 Task: Create a due date automation trigger when advanced on, on the tuesday before a card is due add content with a name starting with resume at 11:00 AM.
Action: Mouse moved to (1158, 105)
Screenshot: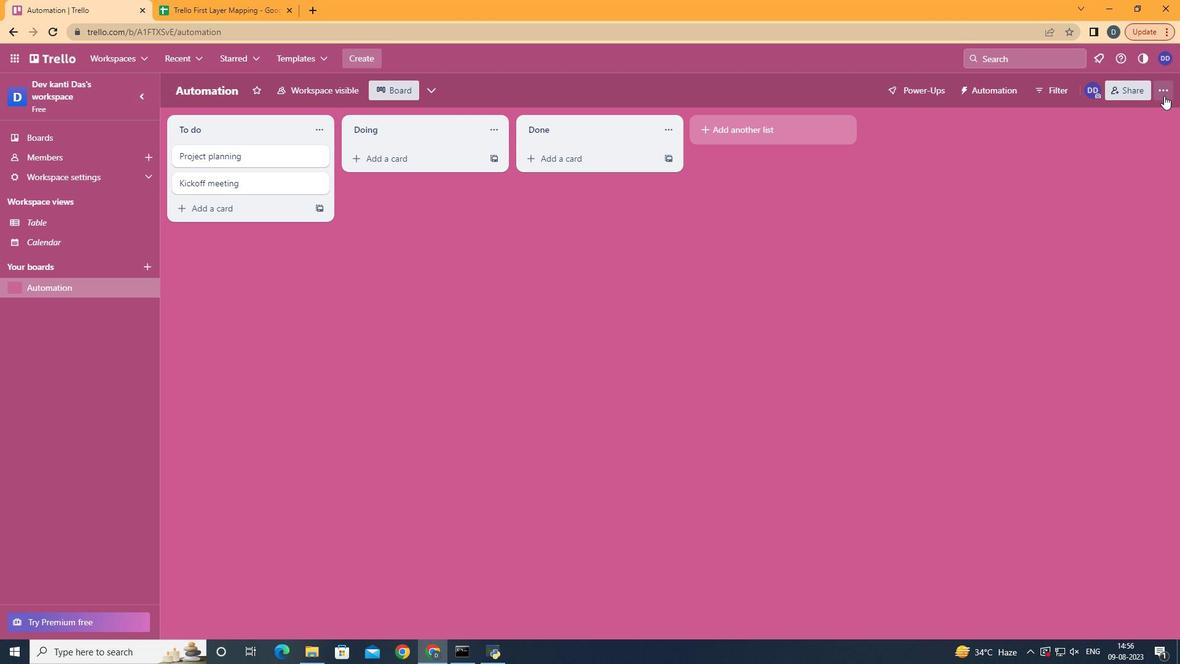 
Action: Mouse pressed left at (1158, 105)
Screenshot: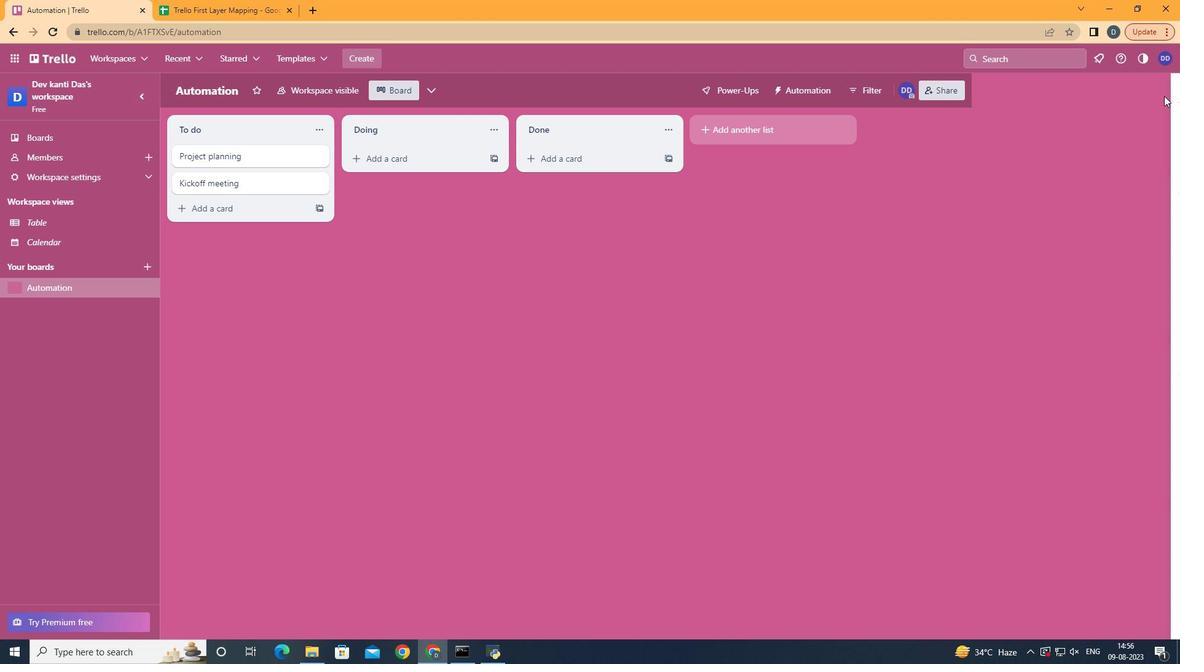 
Action: Mouse moved to (1061, 272)
Screenshot: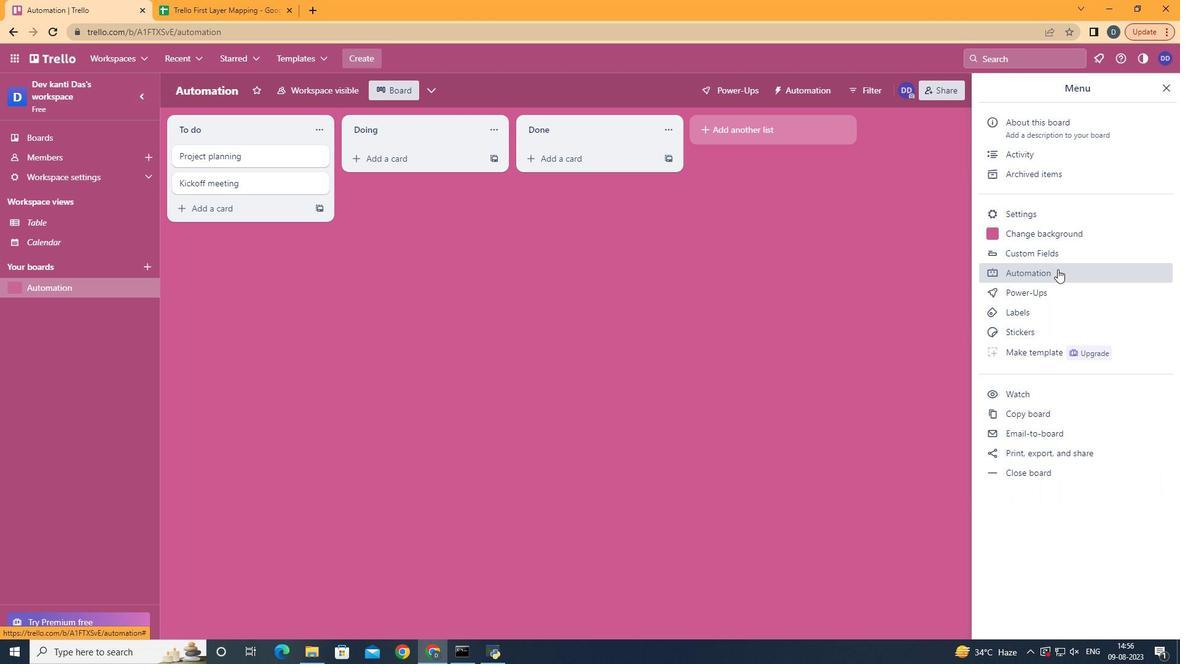 
Action: Mouse pressed left at (1061, 272)
Screenshot: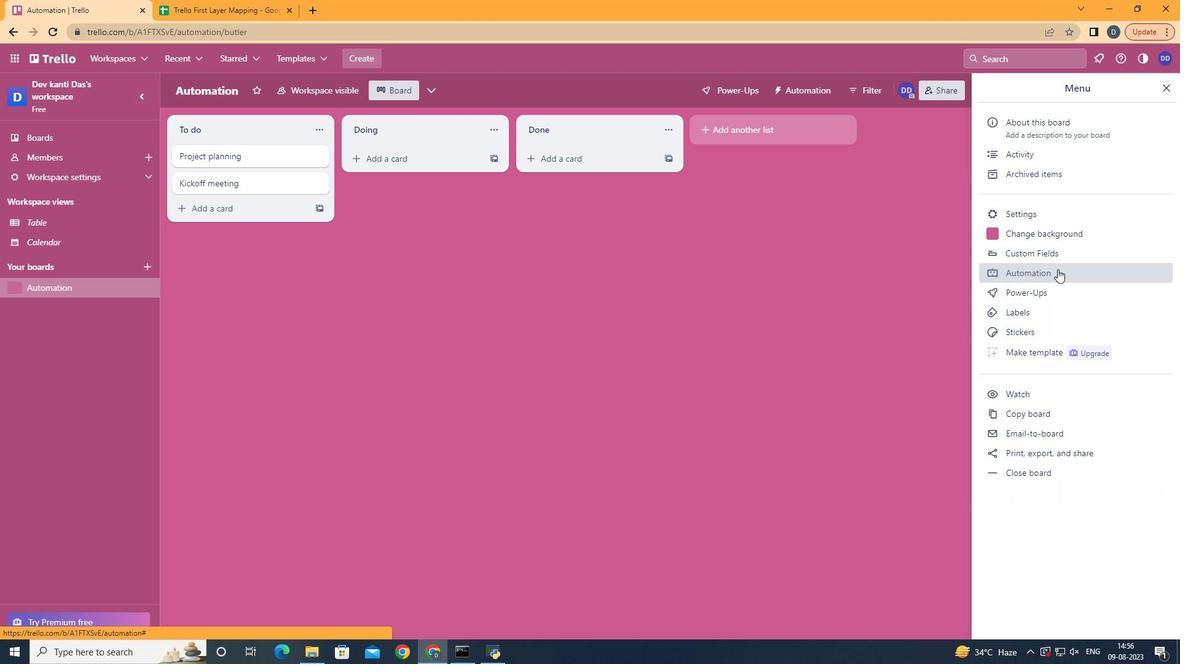 
Action: Mouse moved to (308, 258)
Screenshot: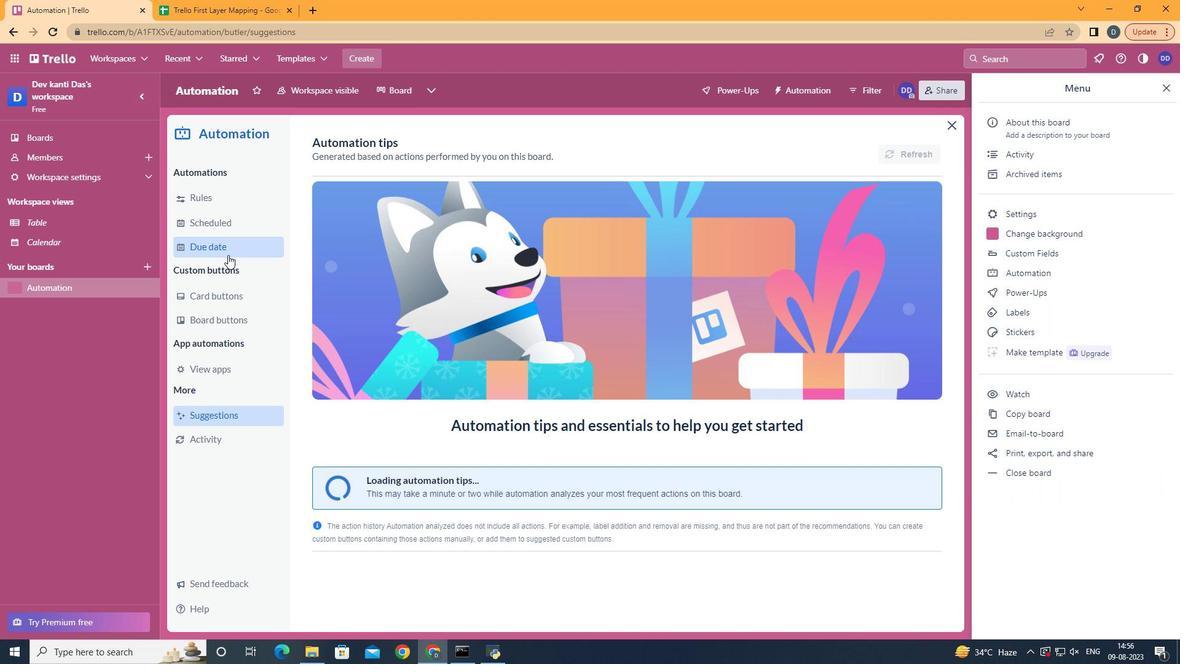 
Action: Mouse pressed left at (308, 258)
Screenshot: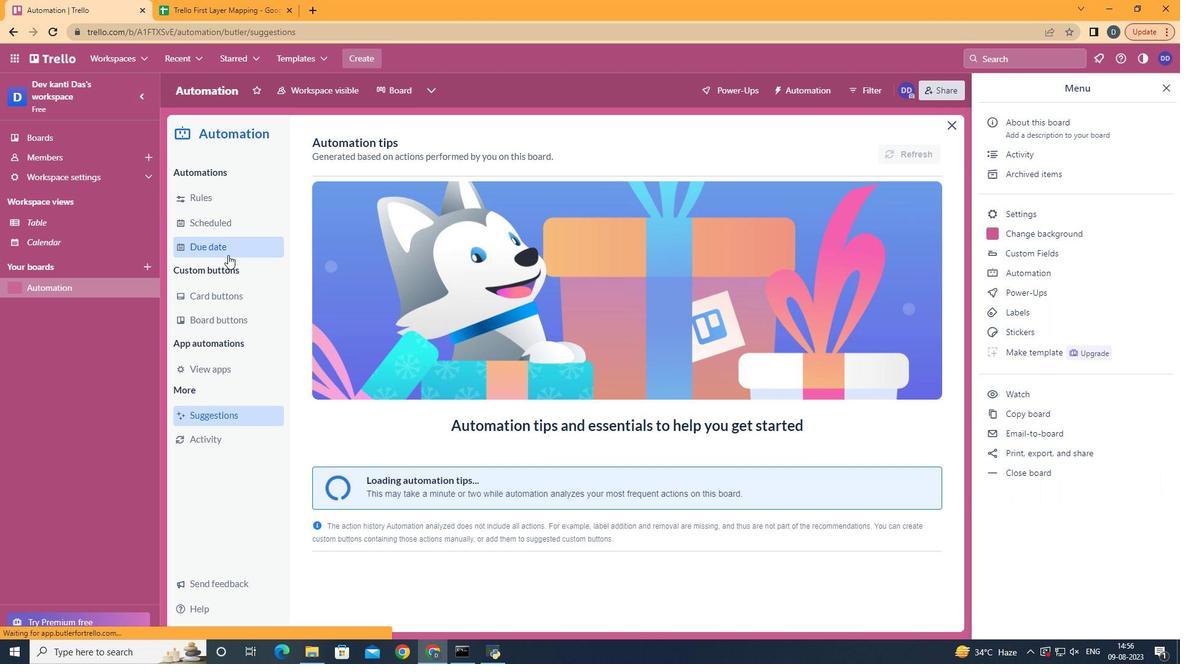 
Action: Mouse moved to (887, 156)
Screenshot: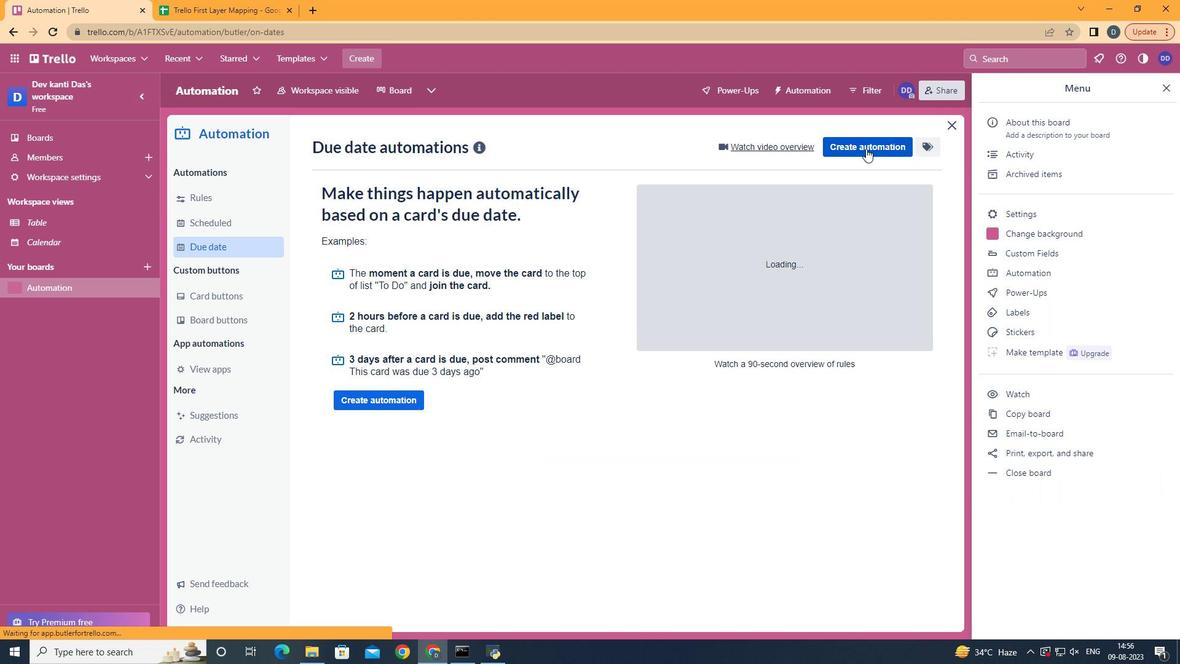 
Action: Mouse pressed left at (887, 156)
Screenshot: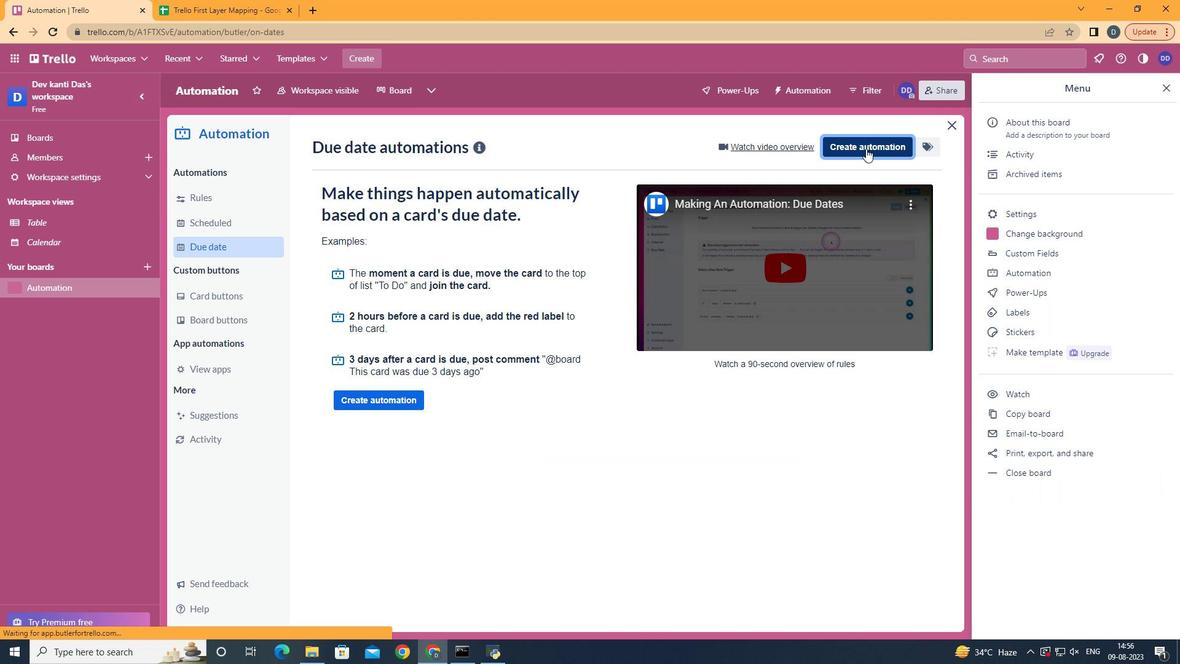 
Action: Mouse moved to (697, 272)
Screenshot: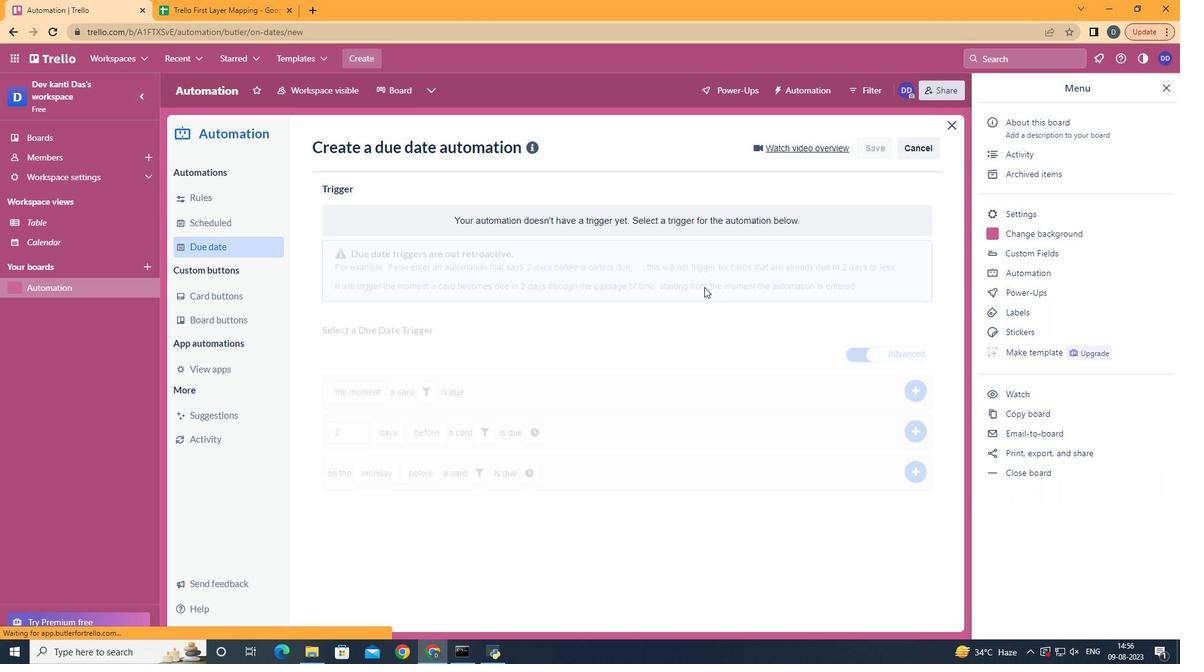 
Action: Mouse pressed left at (697, 272)
Screenshot: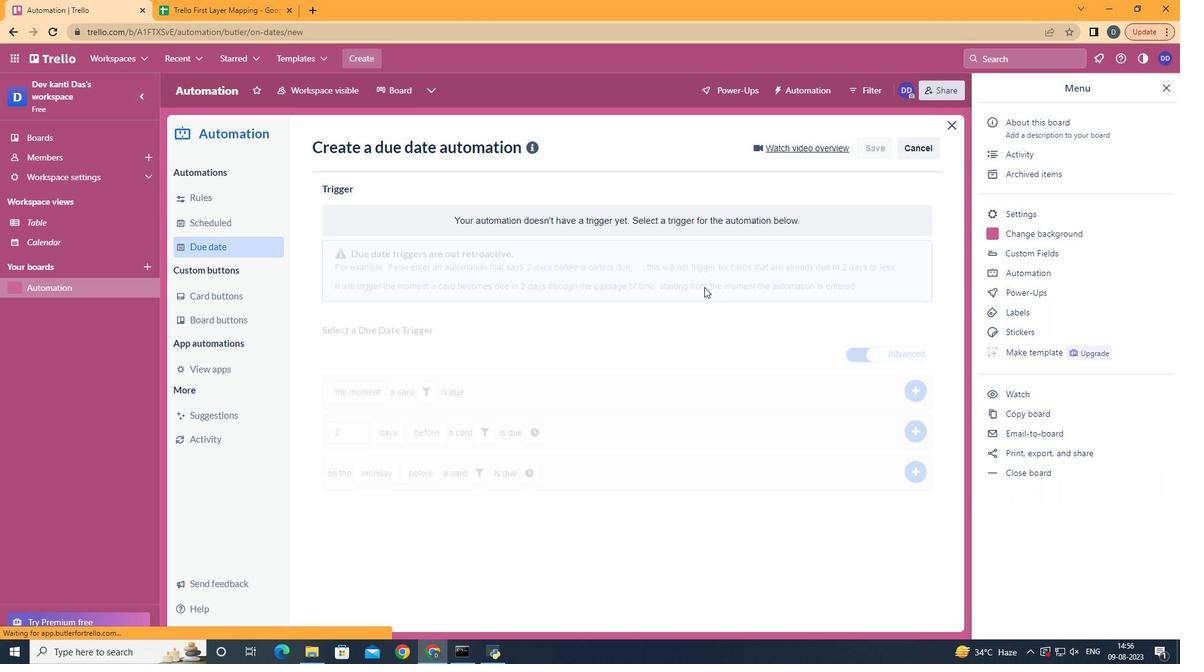 
Action: Mouse moved to (468, 346)
Screenshot: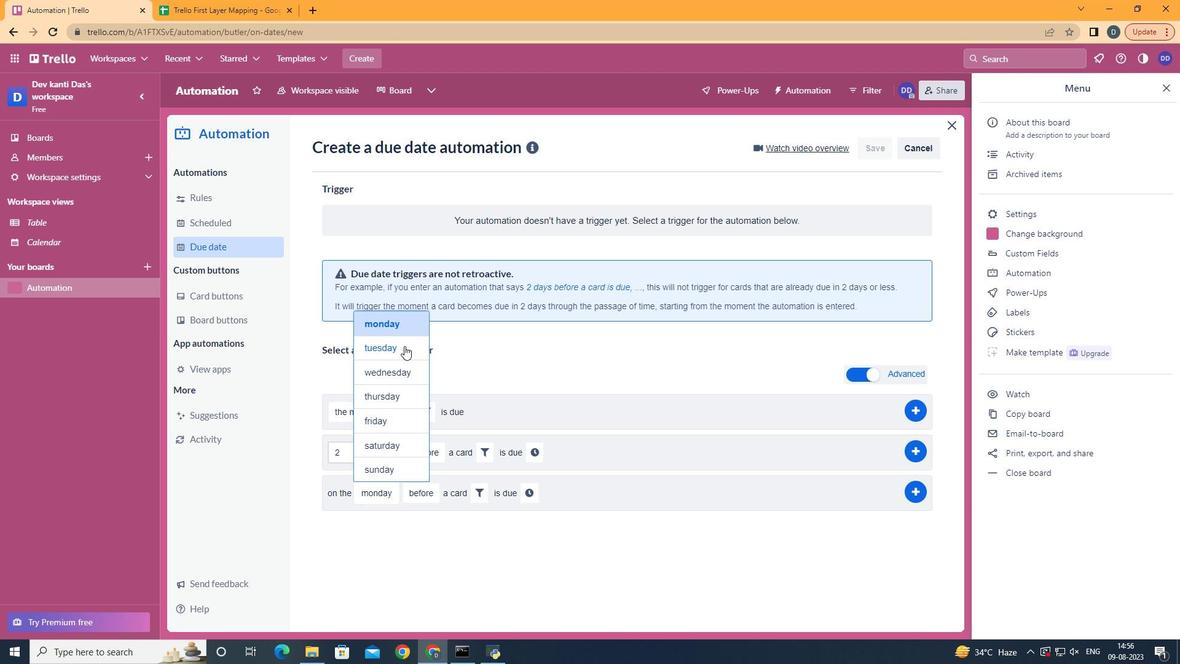 
Action: Mouse pressed left at (468, 346)
Screenshot: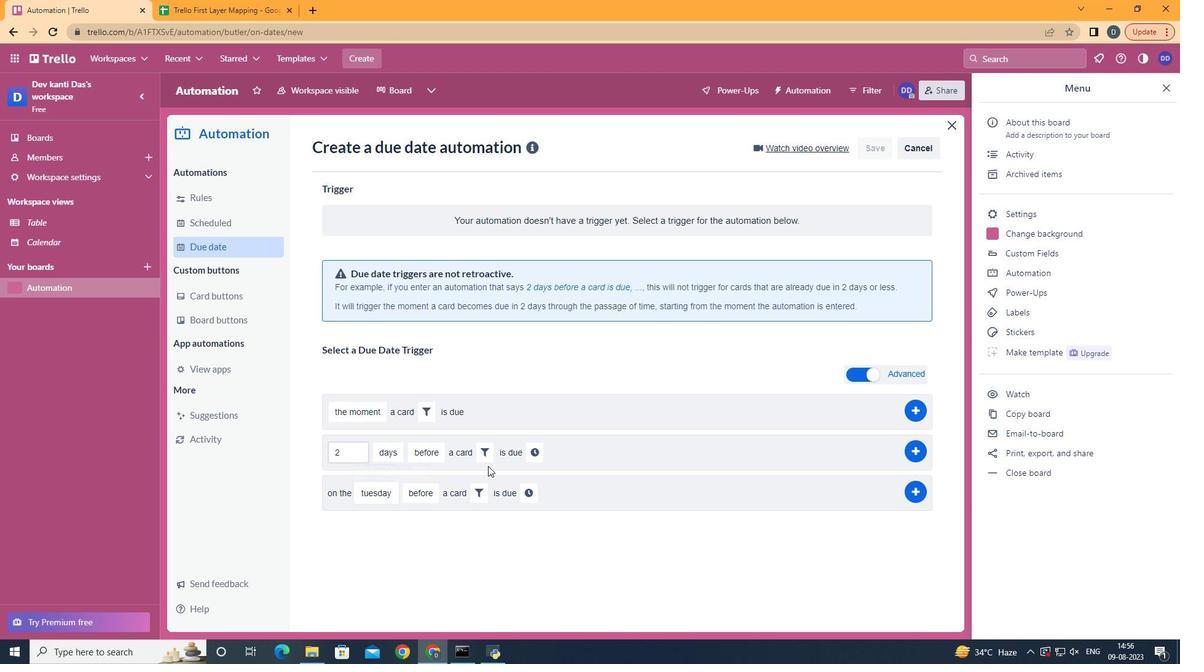 
Action: Mouse moved to (537, 485)
Screenshot: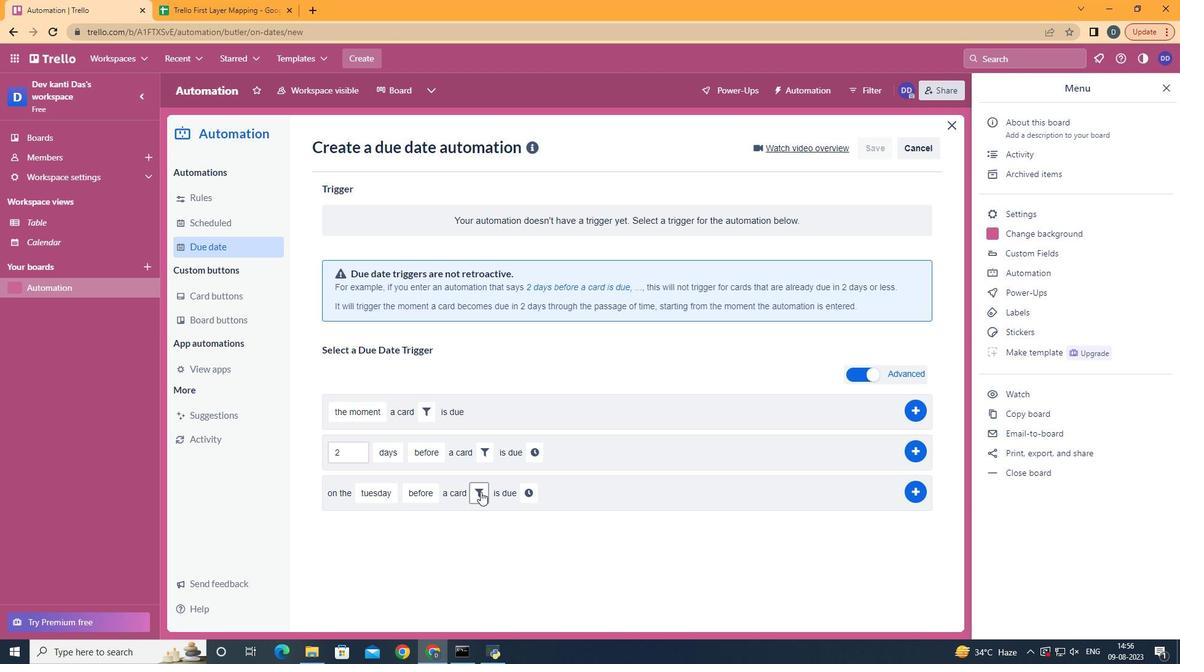 
Action: Mouse pressed left at (537, 485)
Screenshot: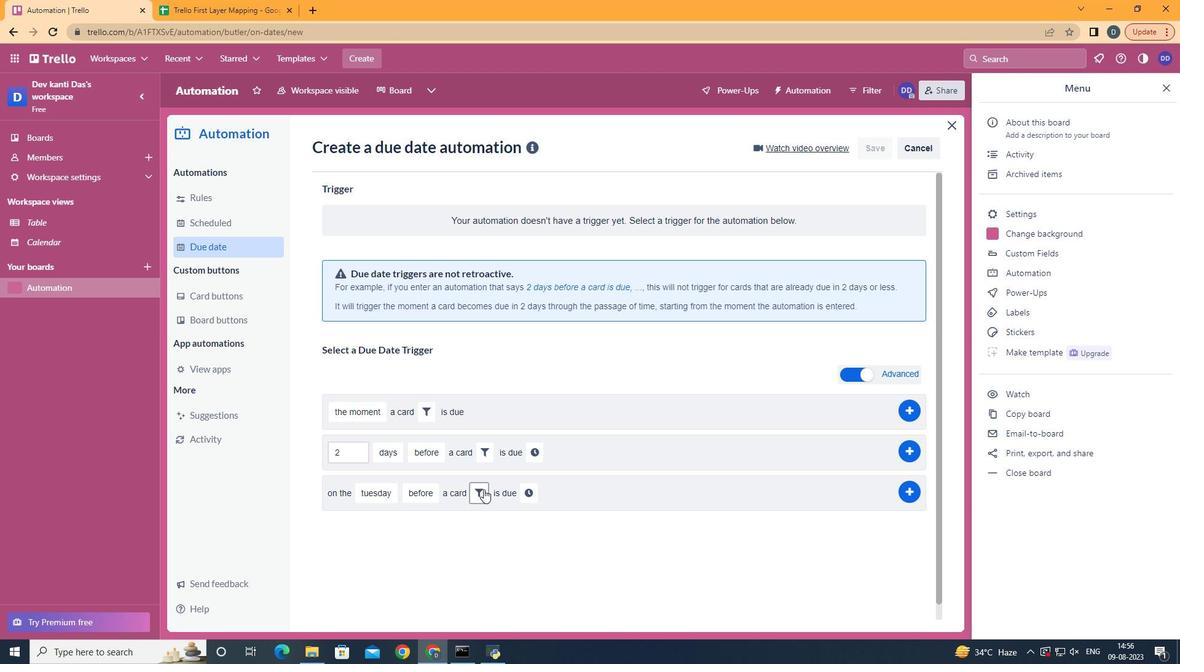
Action: Mouse moved to (688, 529)
Screenshot: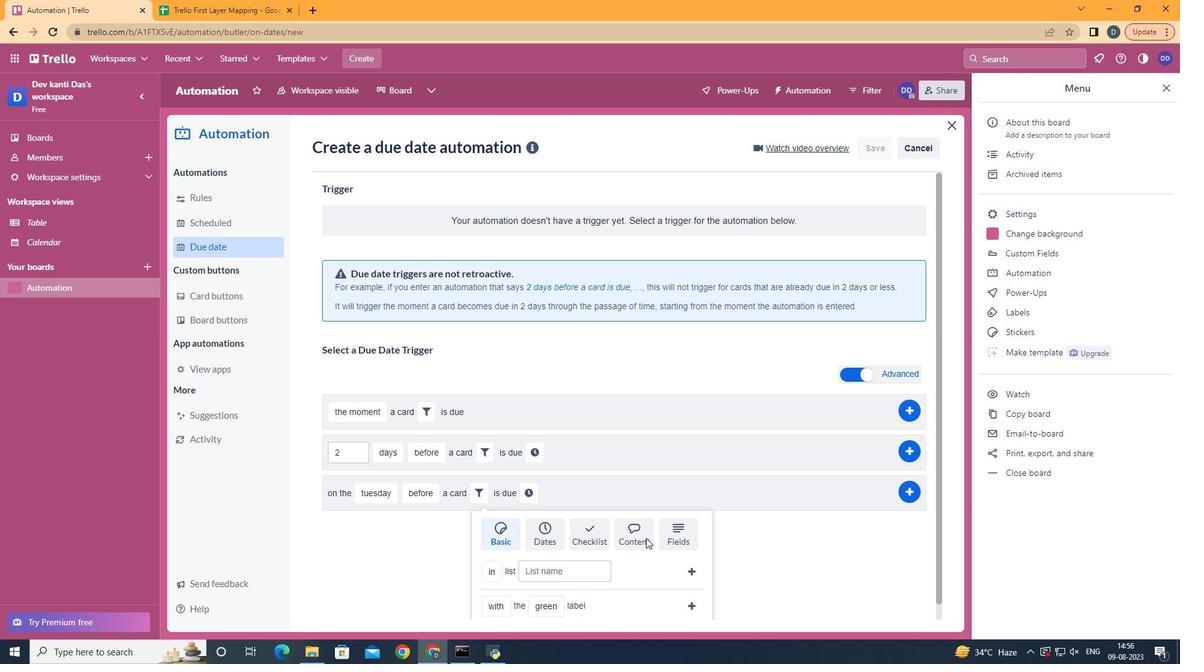 
Action: Mouse pressed left at (688, 529)
Screenshot: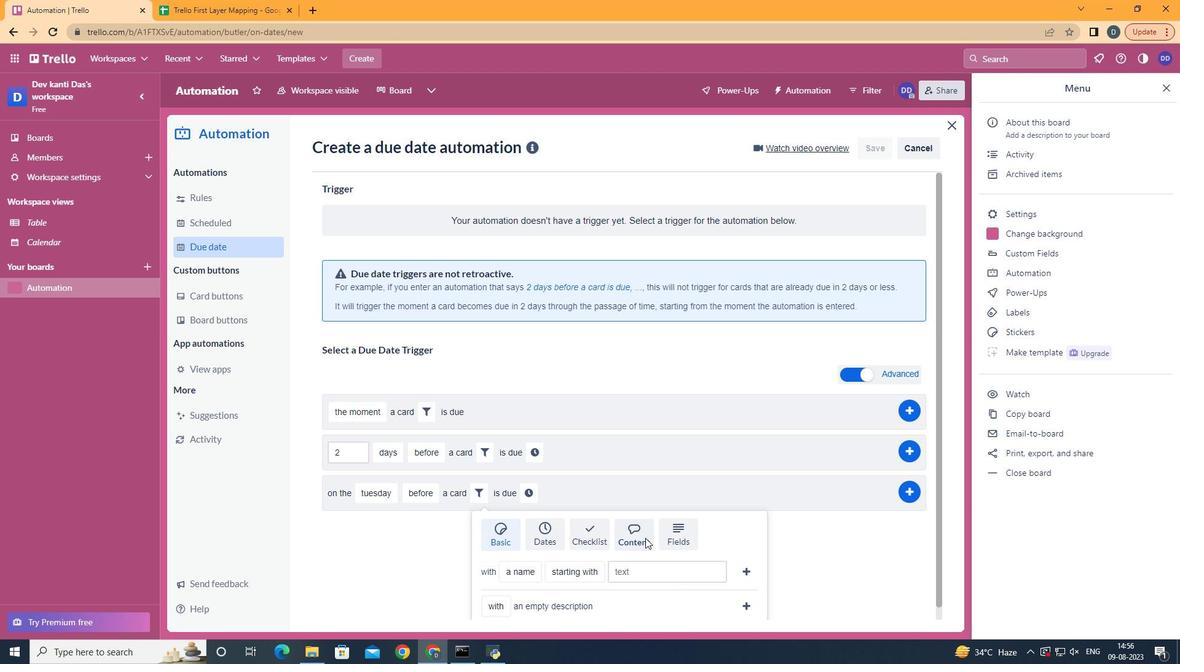 
Action: Mouse moved to (590, 491)
Screenshot: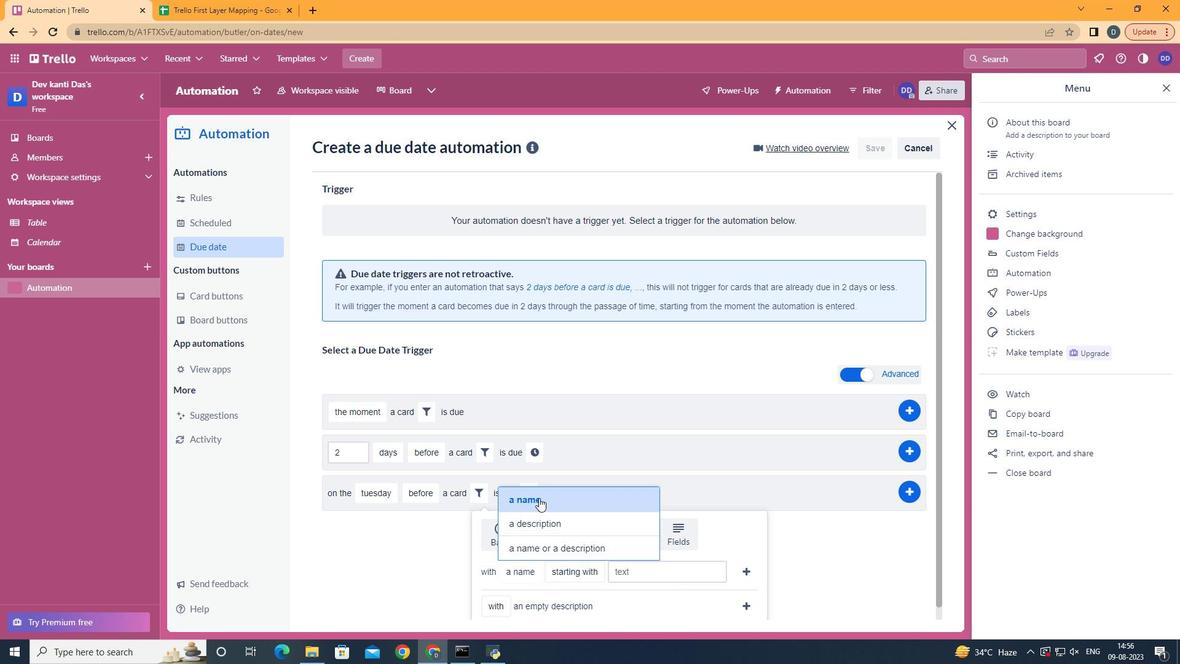 
Action: Mouse pressed left at (590, 491)
Screenshot: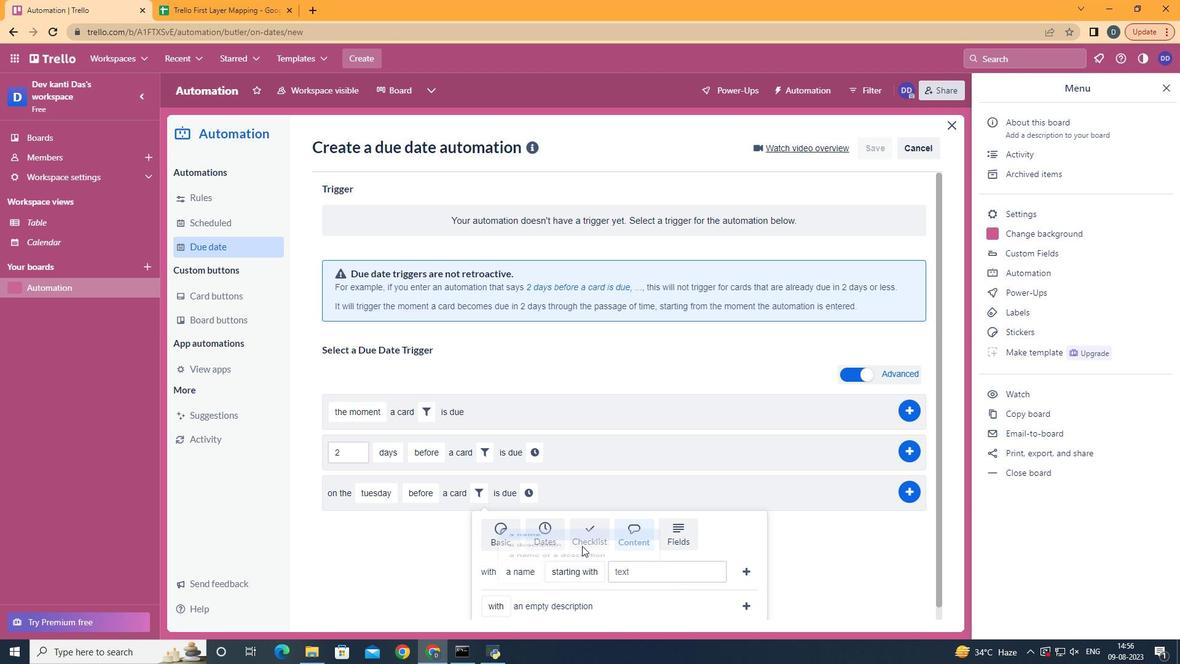 
Action: Mouse moved to (663, 415)
Screenshot: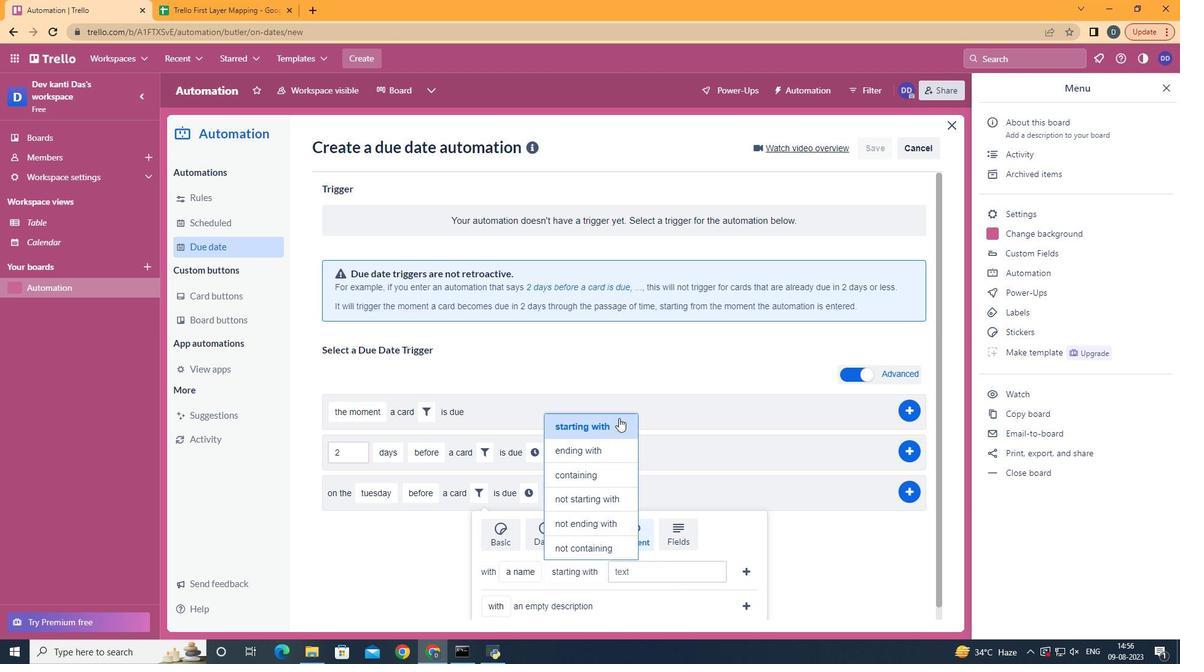 
Action: Mouse pressed left at (663, 415)
Screenshot: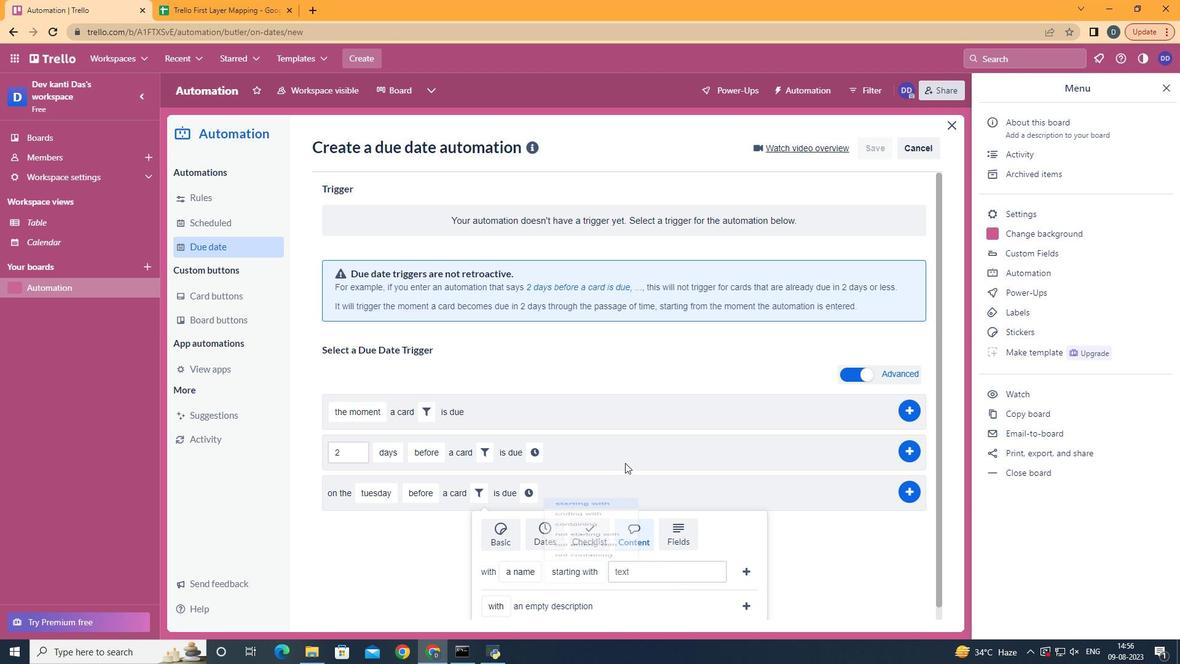 
Action: Mouse moved to (686, 566)
Screenshot: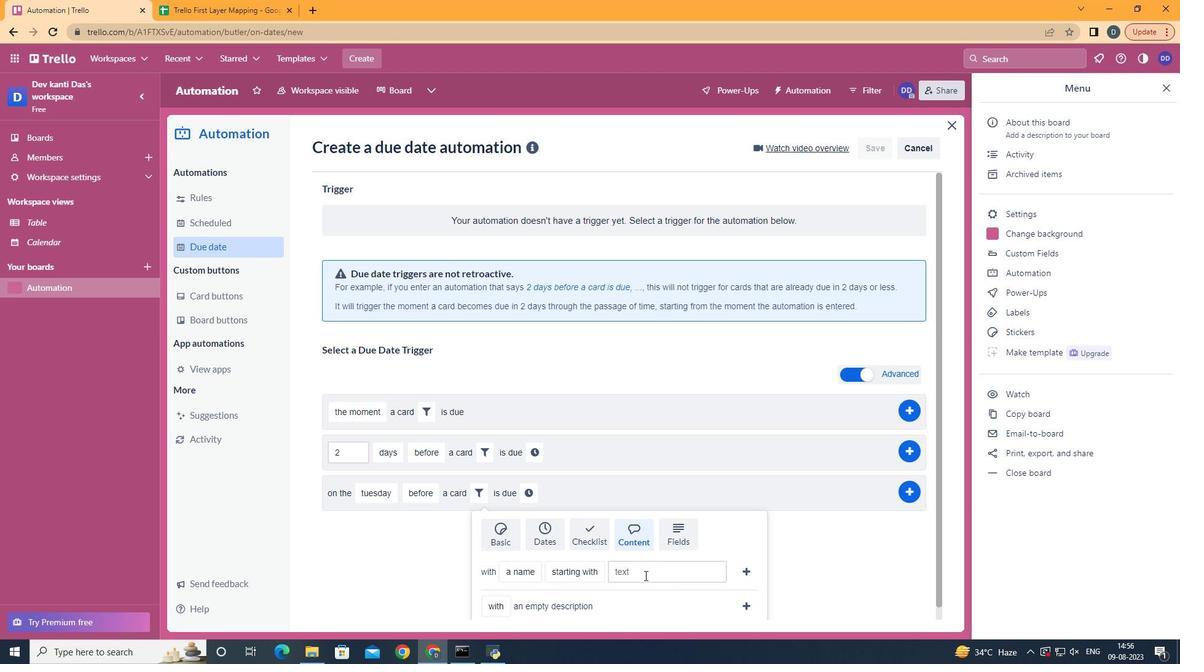 
Action: Mouse pressed left at (686, 566)
Screenshot: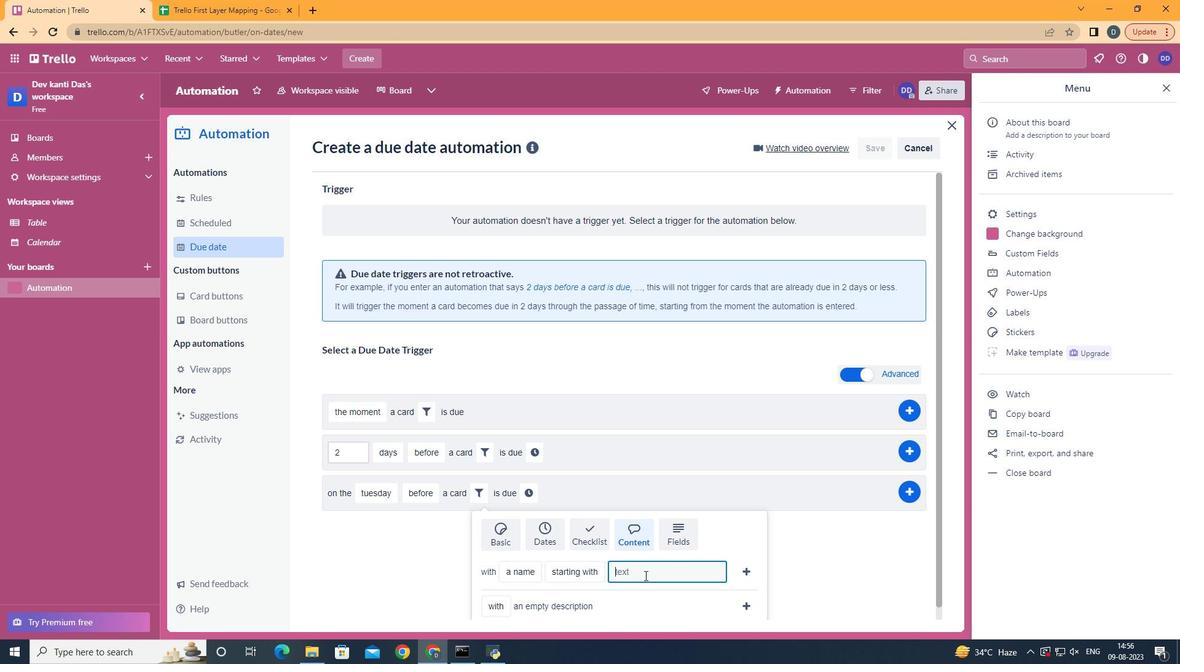 
Action: Key pressed resume
Screenshot: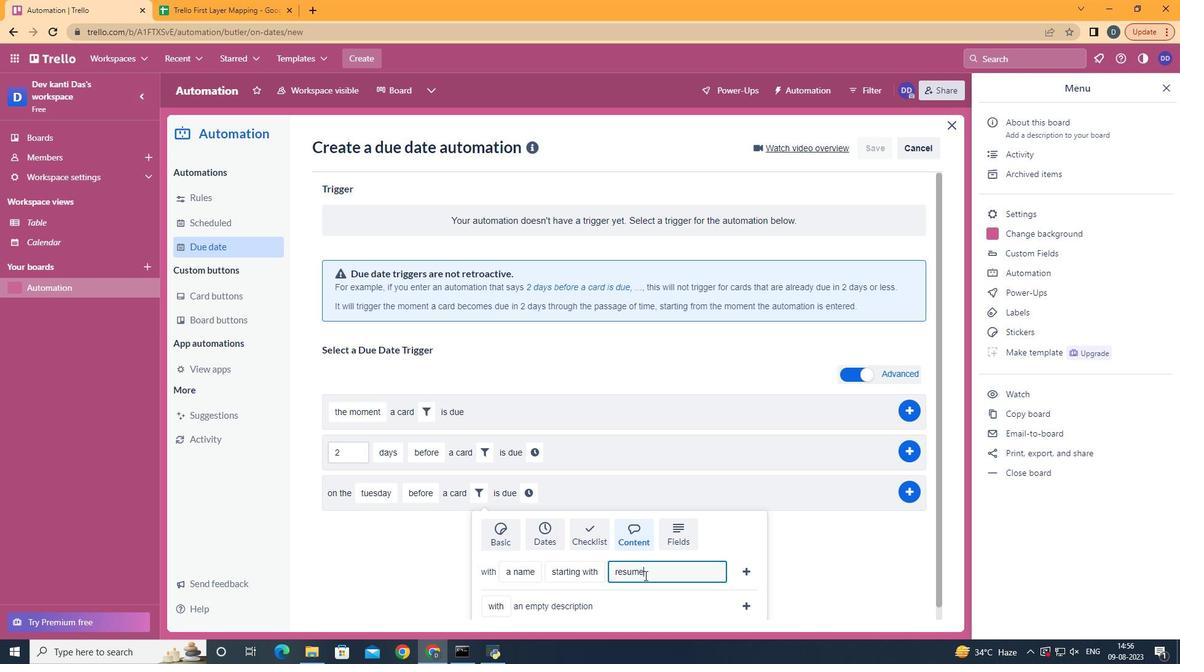 
Action: Mouse moved to (783, 560)
Screenshot: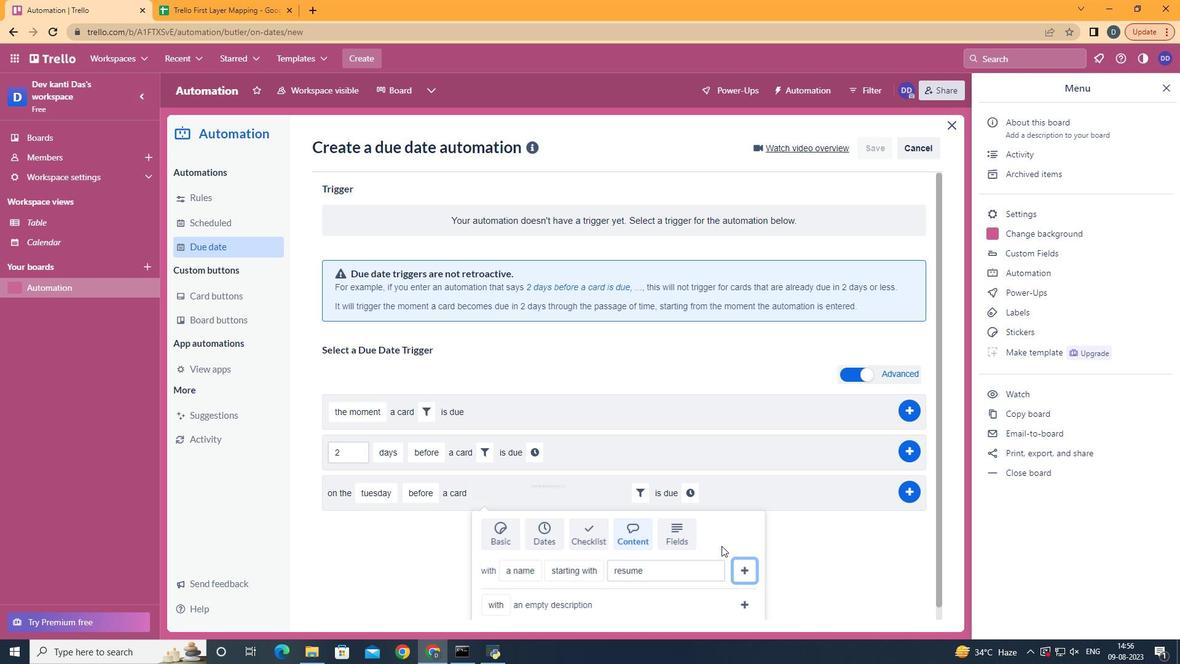
Action: Mouse pressed left at (783, 560)
Screenshot: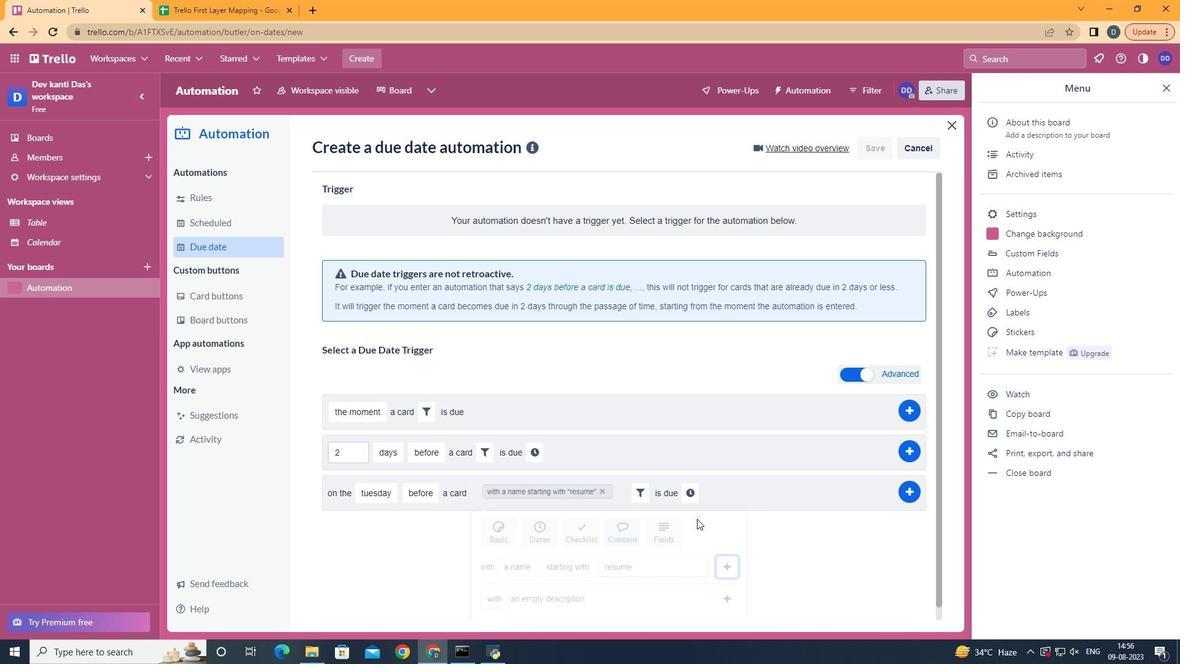 
Action: Mouse moved to (727, 484)
Screenshot: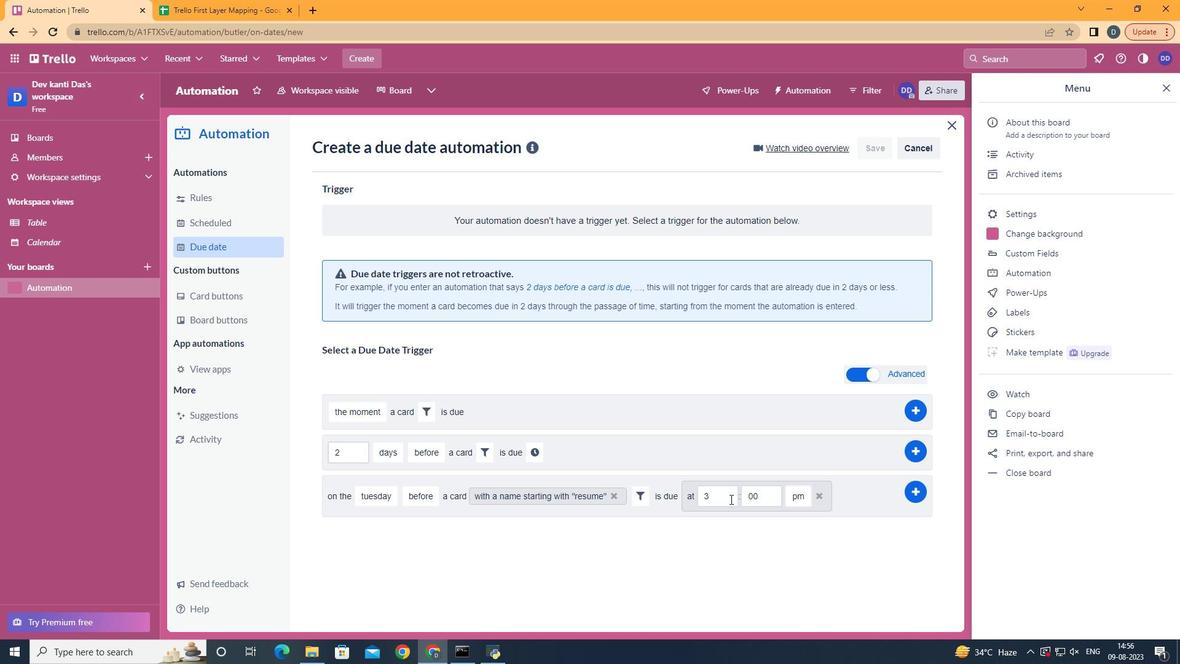 
Action: Mouse pressed left at (727, 484)
Screenshot: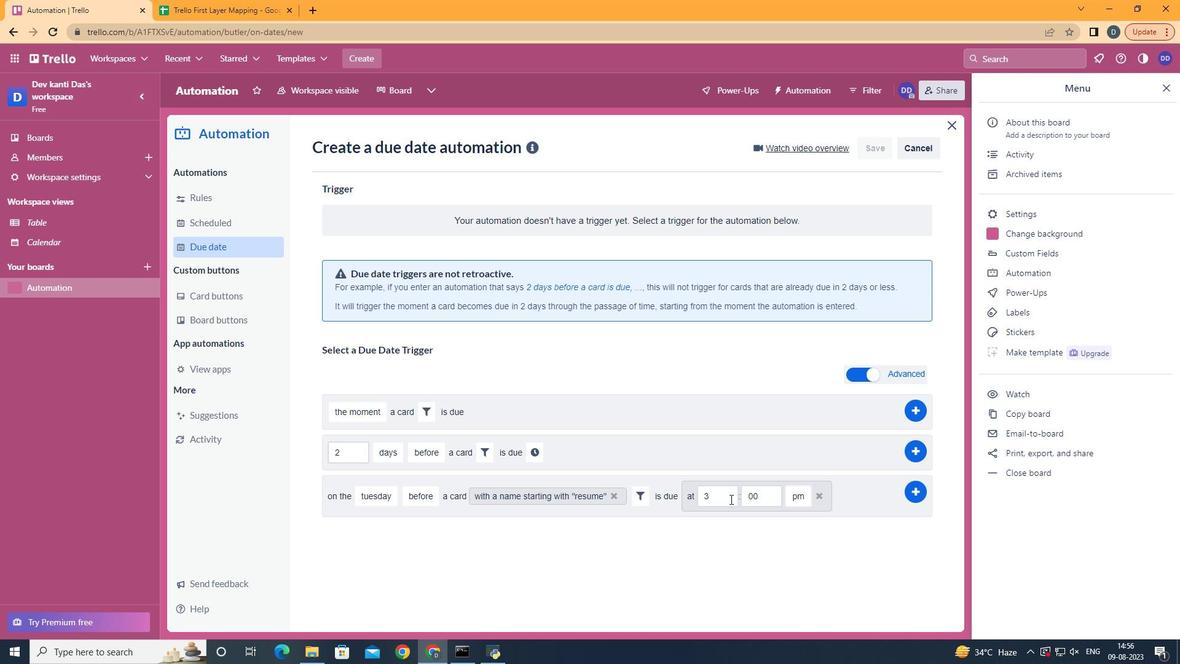 
Action: Mouse moved to (764, 493)
Screenshot: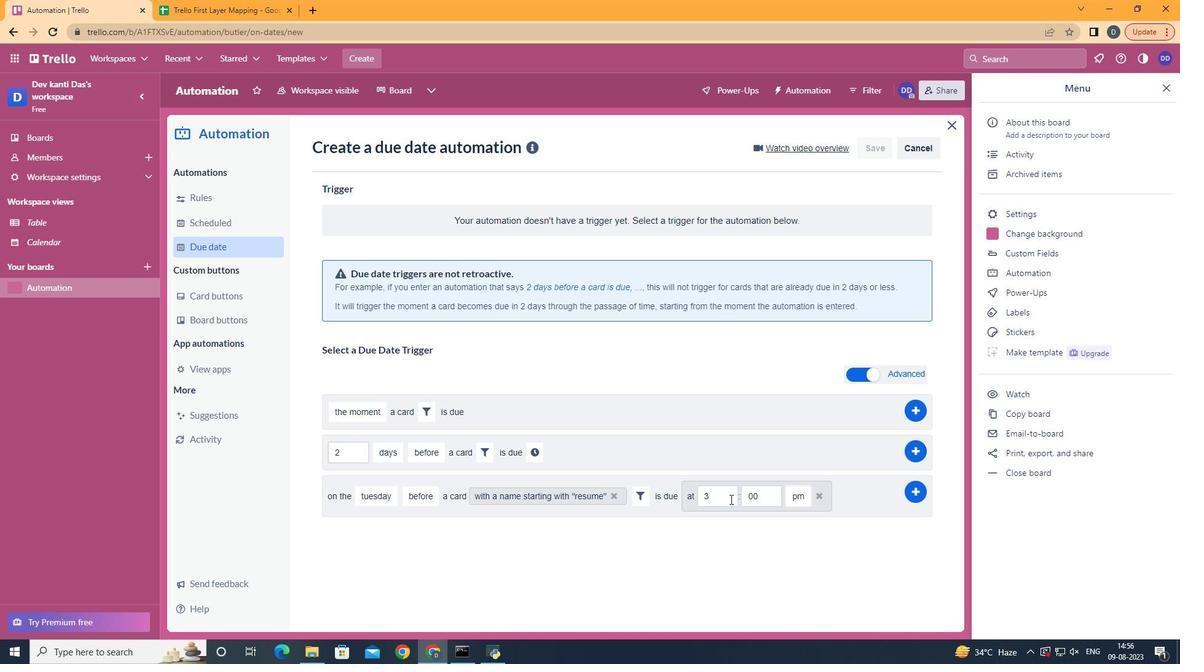 
Action: Mouse pressed left at (764, 493)
Screenshot: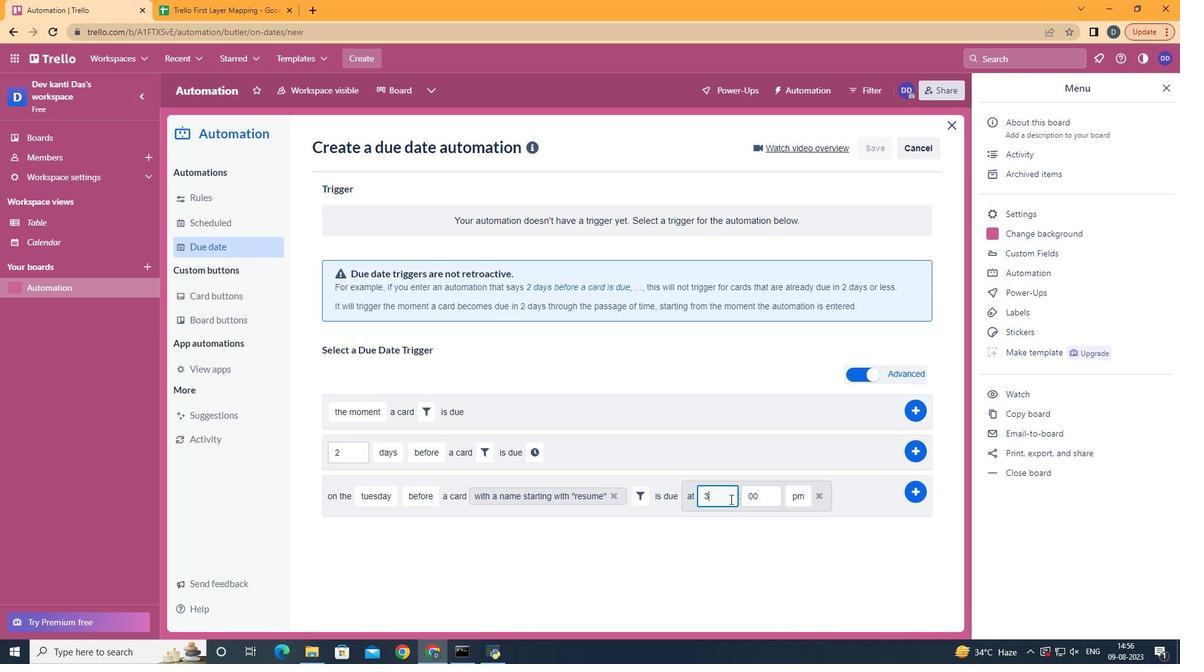 
Action: Mouse moved to (763, 494)
Screenshot: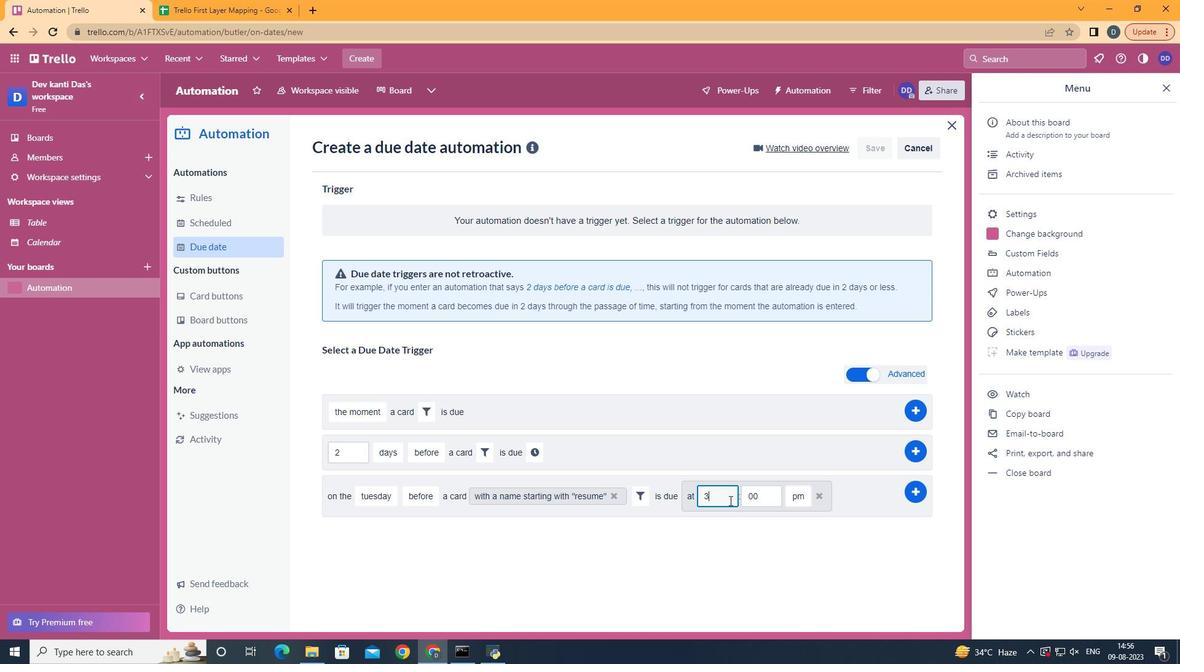 
Action: Key pressed =<Key.backspace><Key.backspace><Key.backspace>11
Screenshot: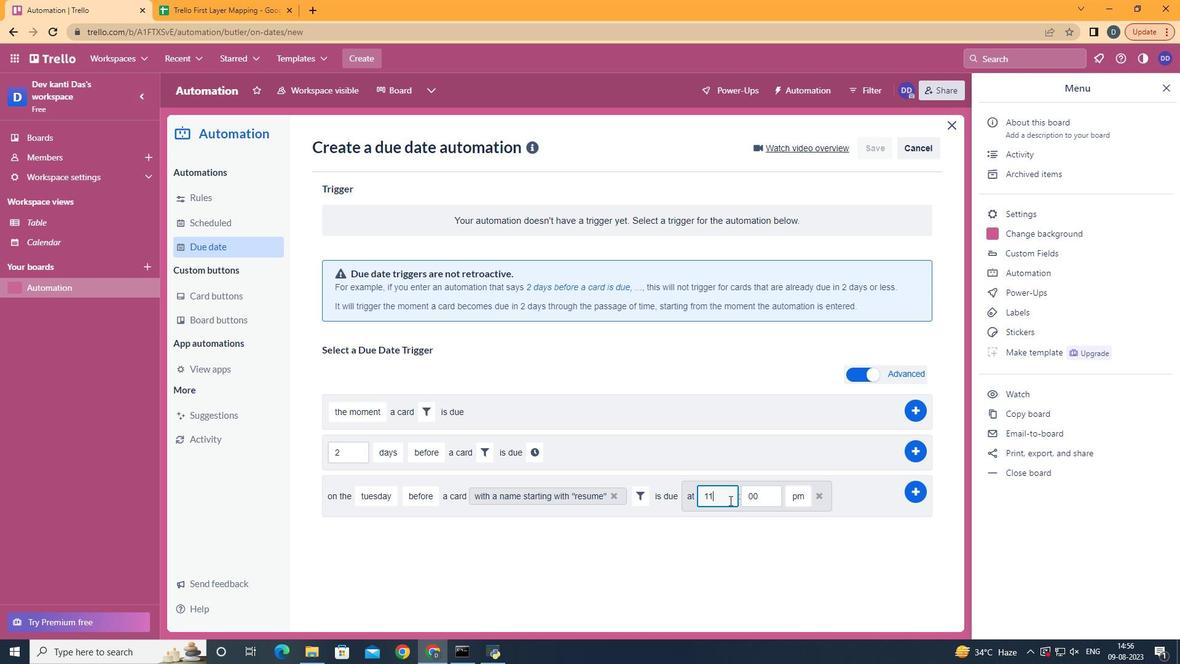 
Action: Mouse moved to (822, 515)
Screenshot: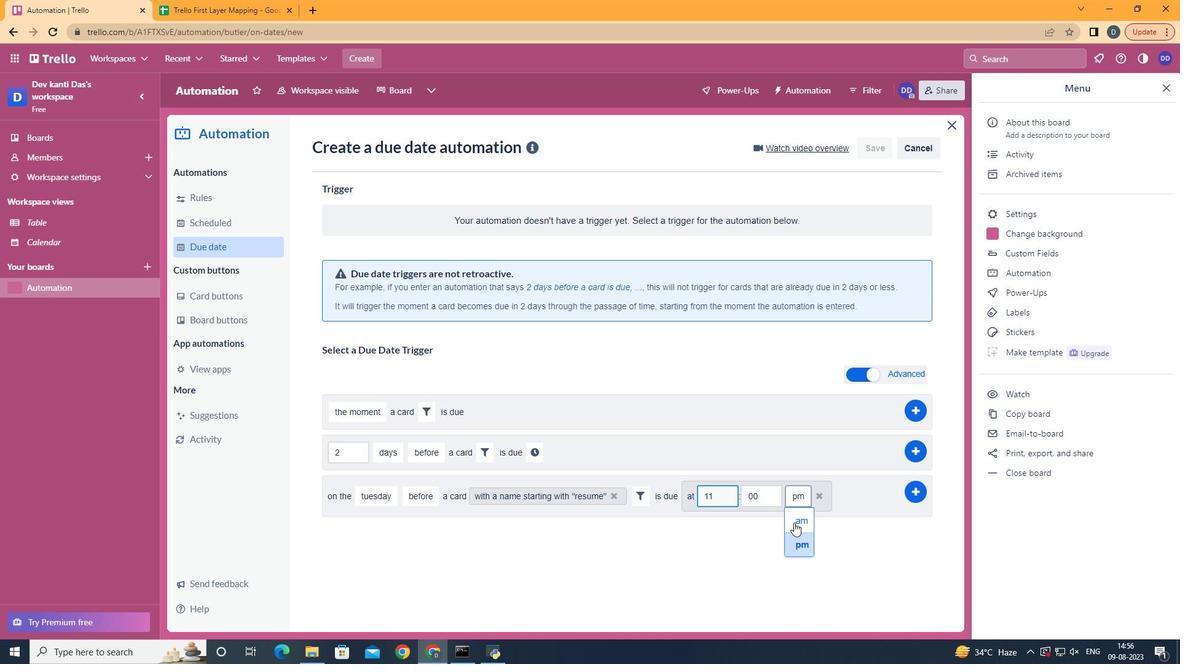 
Action: Mouse pressed left at (822, 515)
Screenshot: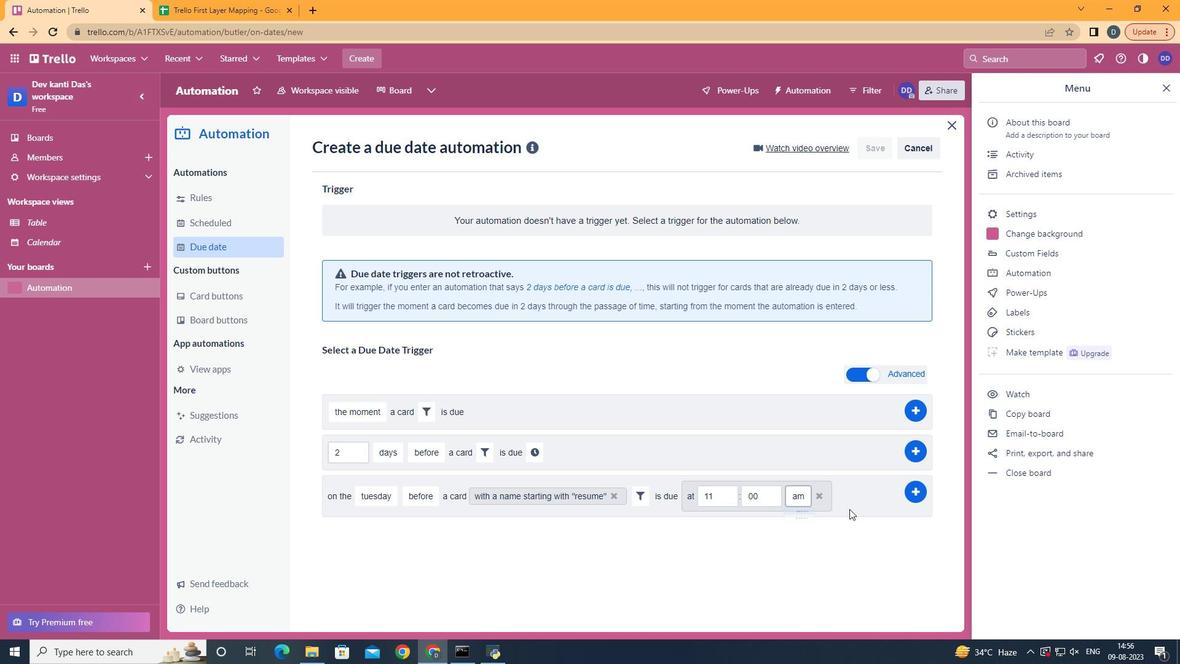 
Action: Mouse moved to (919, 484)
Screenshot: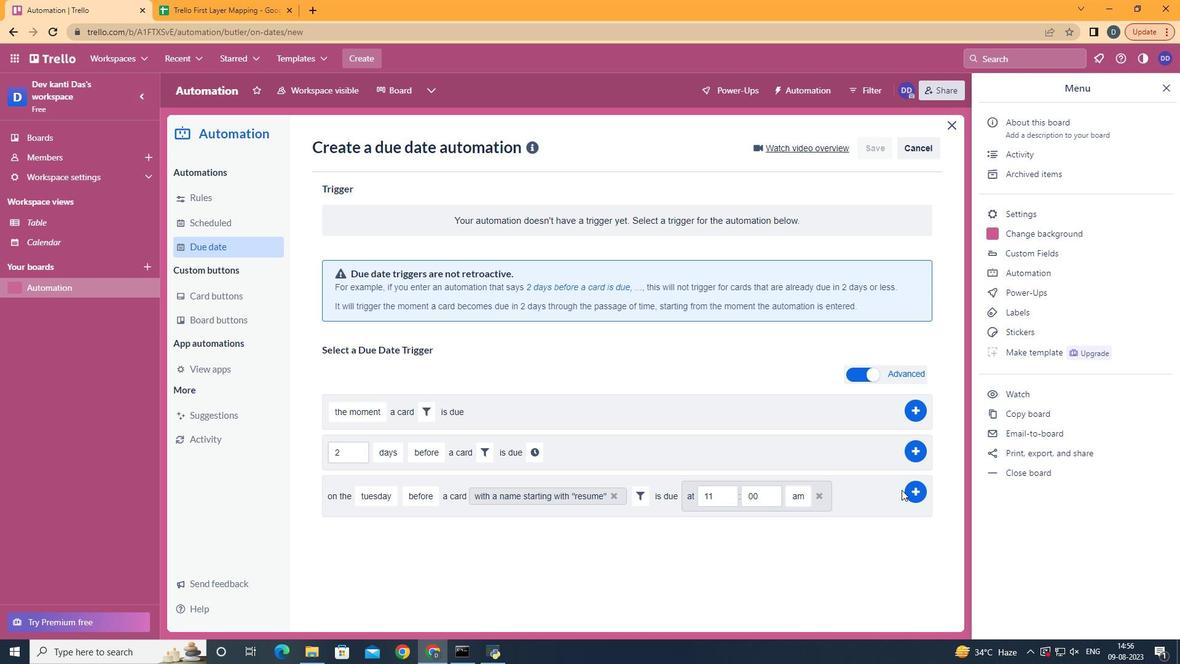 
Action: Mouse pressed left at (919, 484)
Screenshot: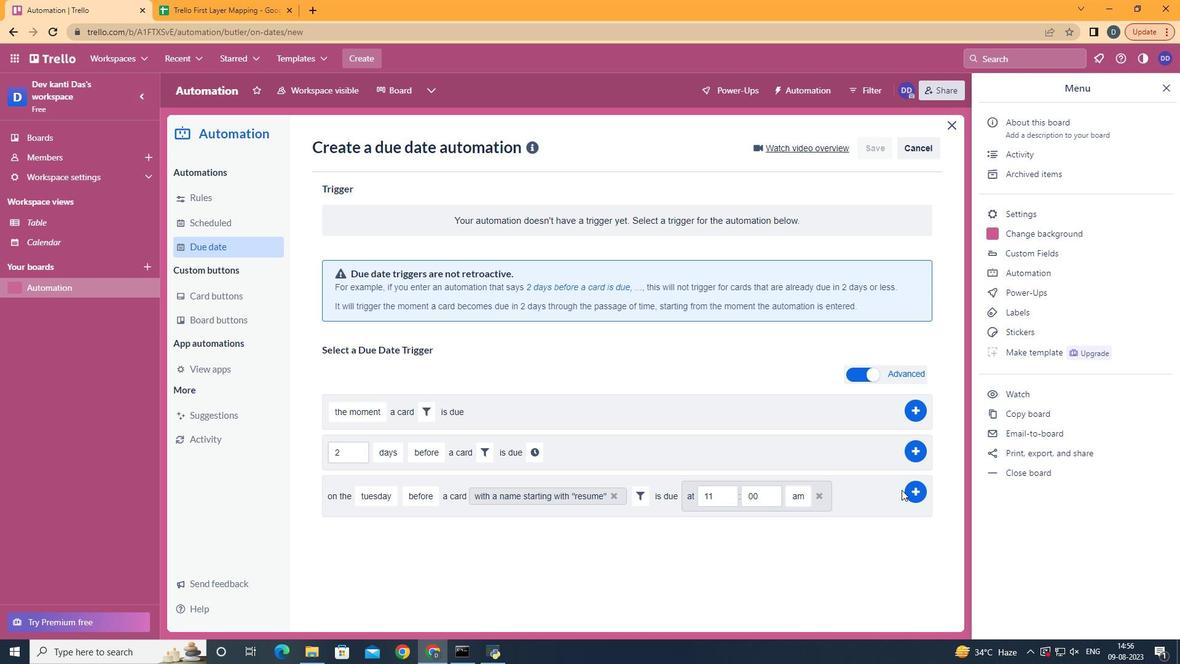 
Action: Mouse moved to (926, 486)
Screenshot: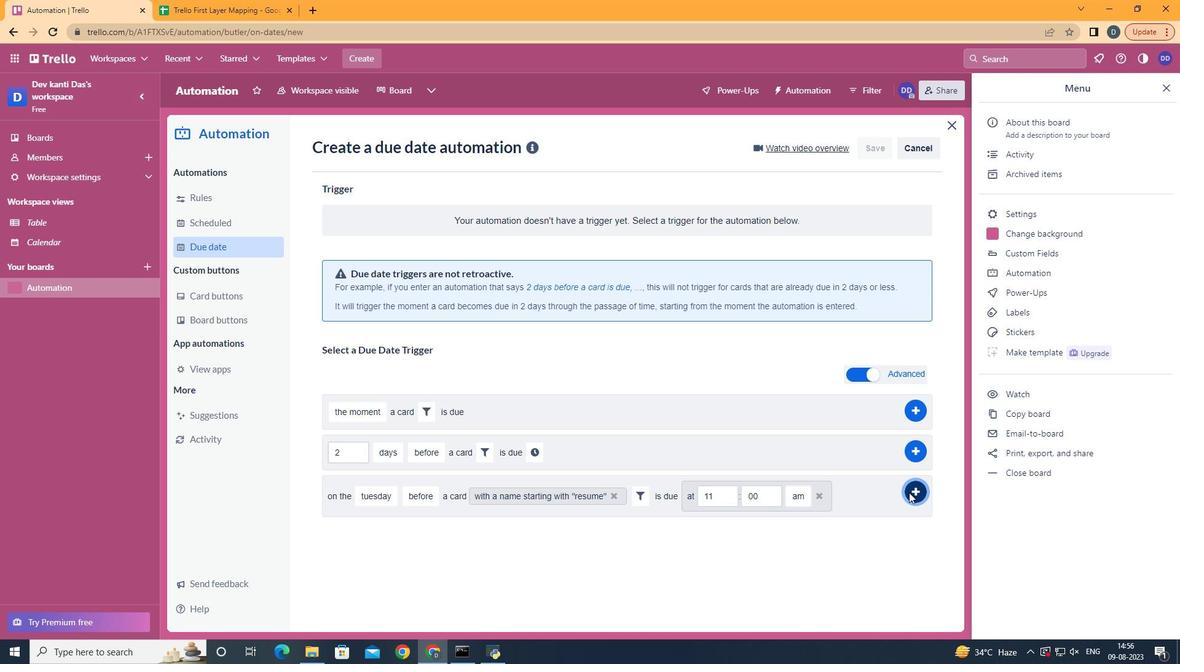 
Action: Mouse pressed left at (926, 486)
Screenshot: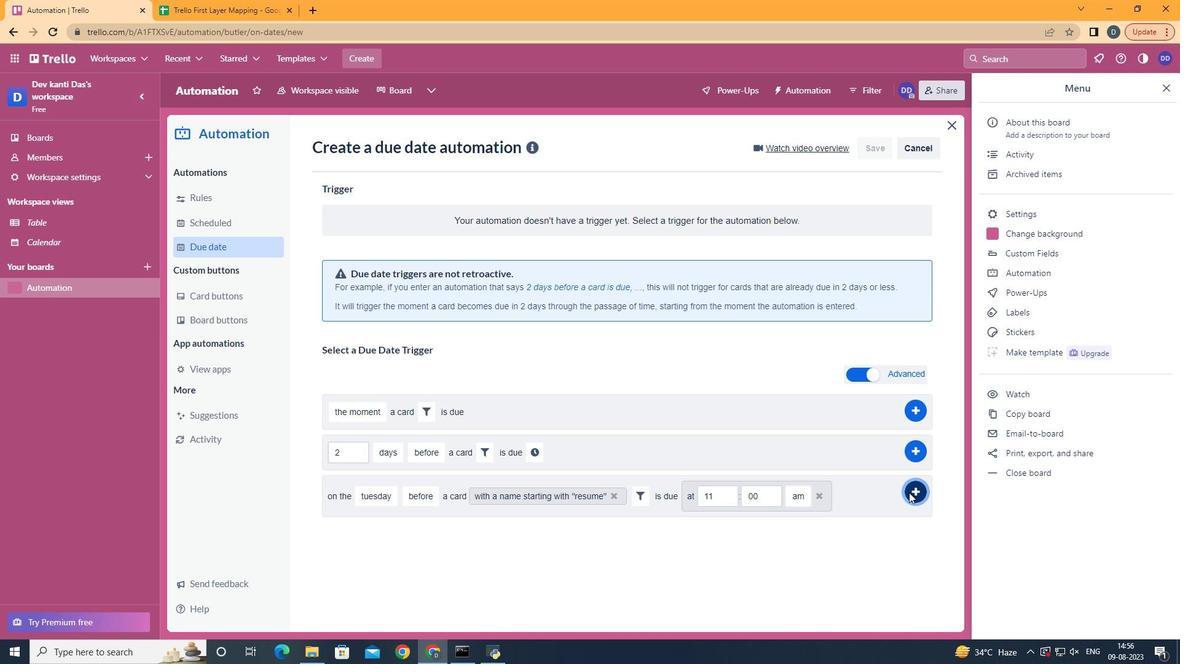 
Action: Mouse moved to (707, 281)
Screenshot: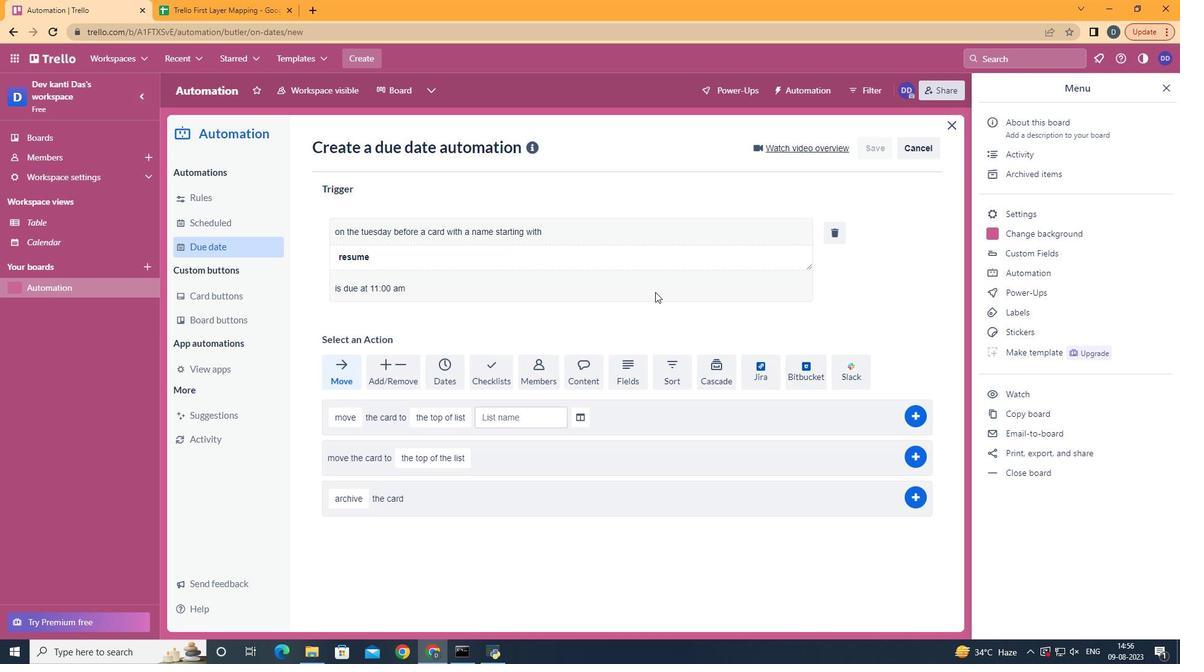 
